 Task: Look for products in the category "Spaghetti" from Dececco only.
Action: Mouse moved to (231, 122)
Screenshot: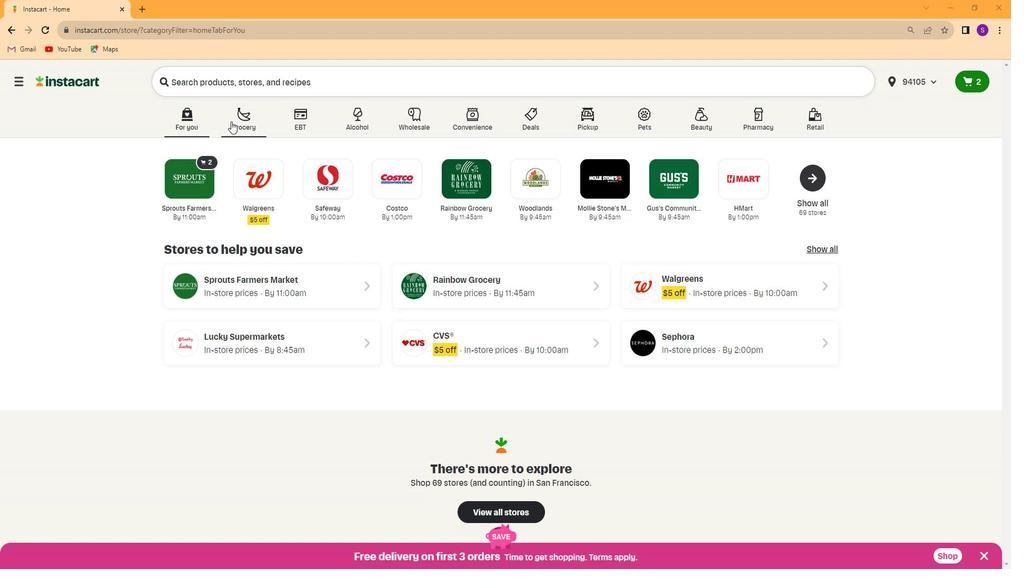 
Action: Mouse pressed left at (231, 122)
Screenshot: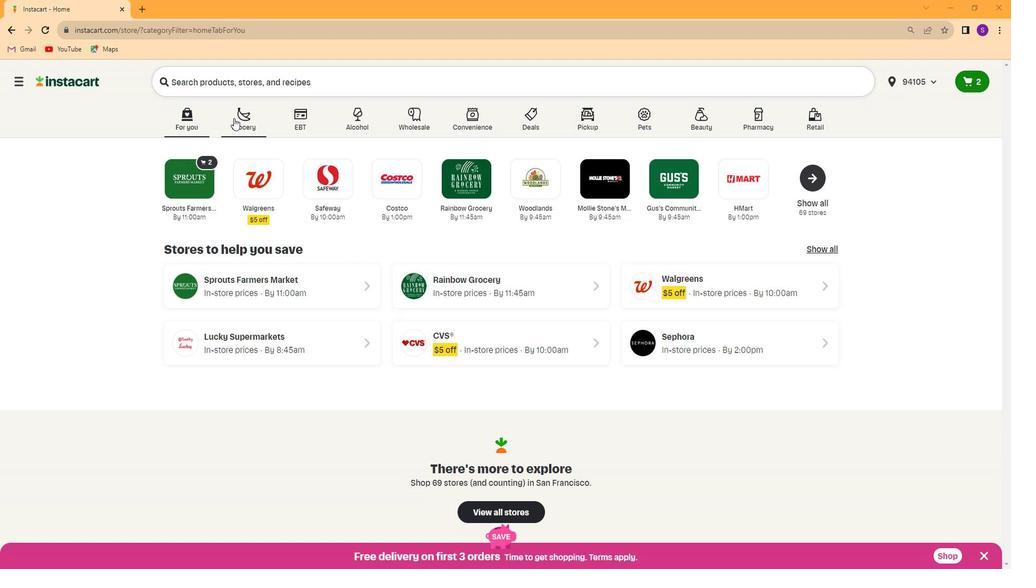 
Action: Mouse moved to (314, 187)
Screenshot: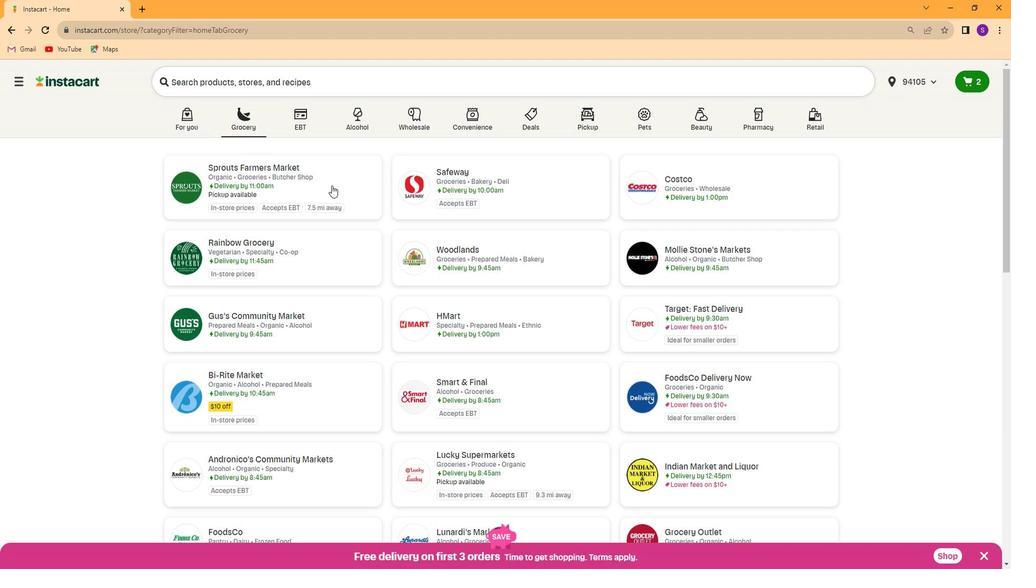 
Action: Mouse pressed left at (314, 187)
Screenshot: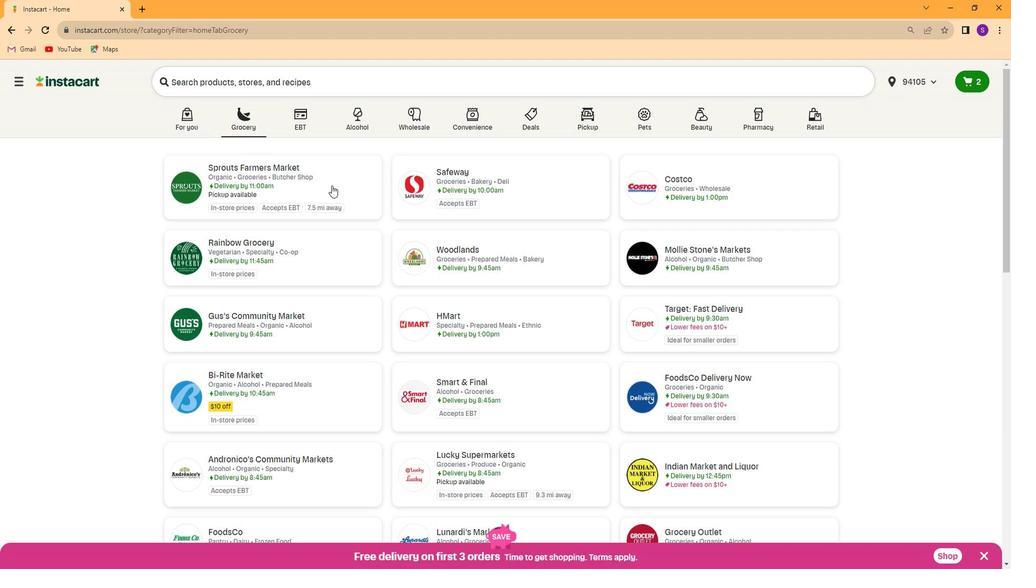 
Action: Mouse moved to (70, 385)
Screenshot: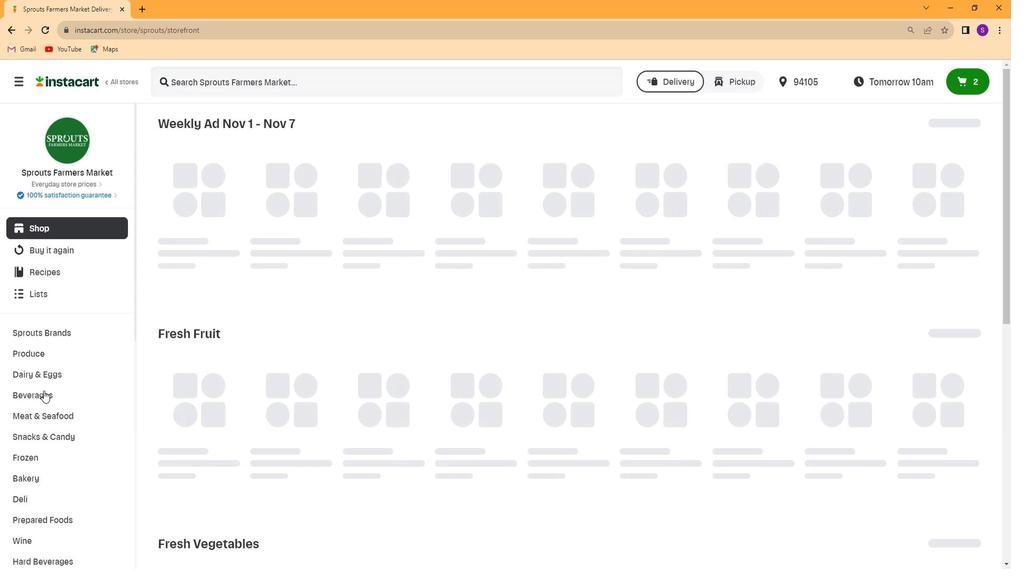 
Action: Mouse scrolled (70, 384) with delta (0, 0)
Screenshot: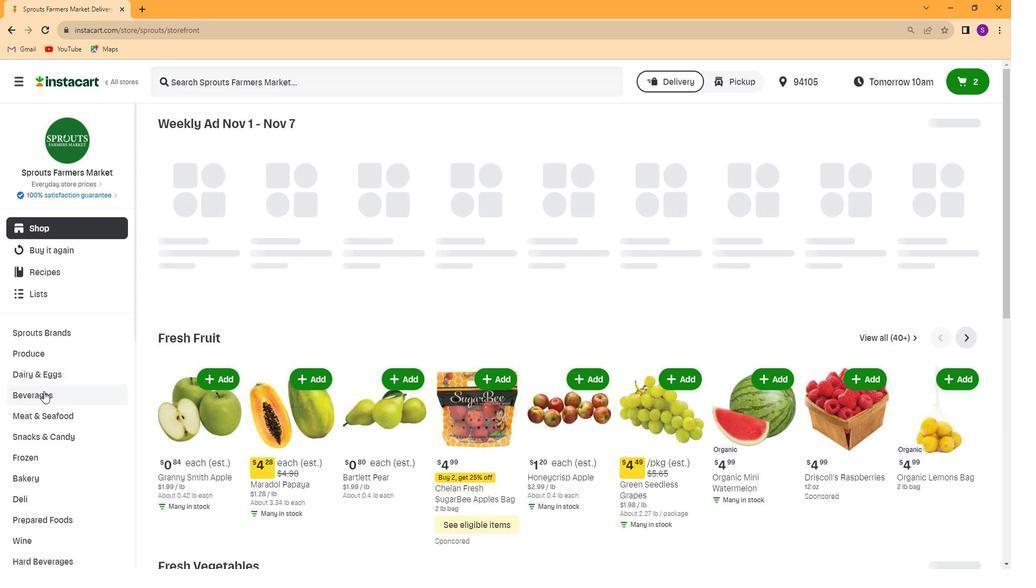 
Action: Mouse moved to (70, 385)
Screenshot: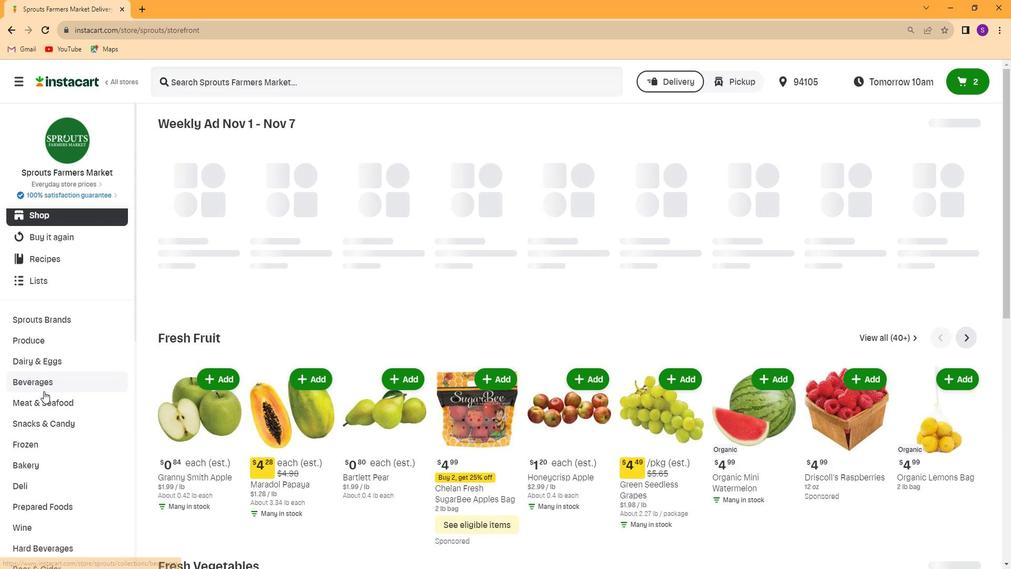 
Action: Mouse scrolled (70, 385) with delta (0, 0)
Screenshot: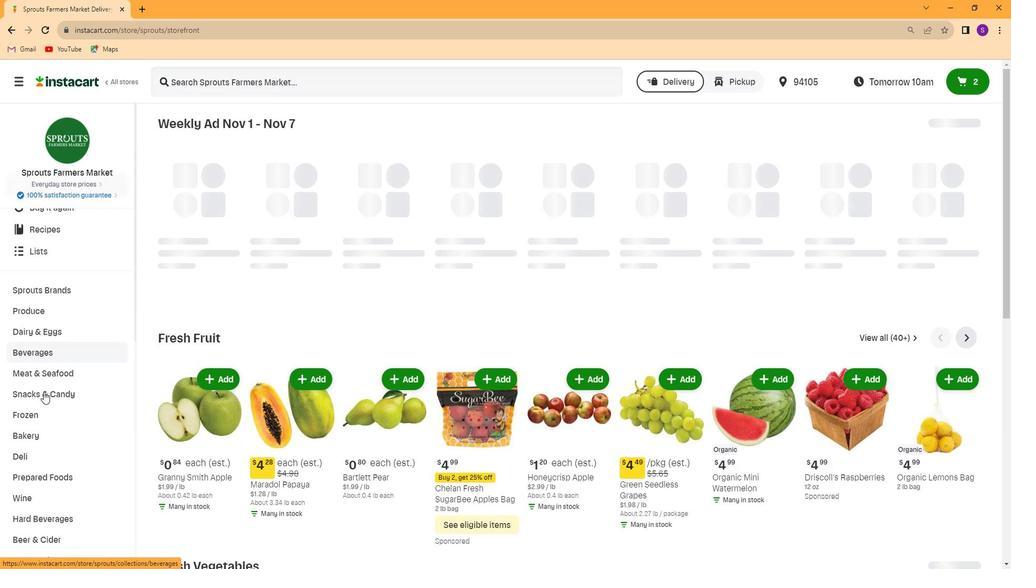 
Action: Mouse moved to (70, 386)
Screenshot: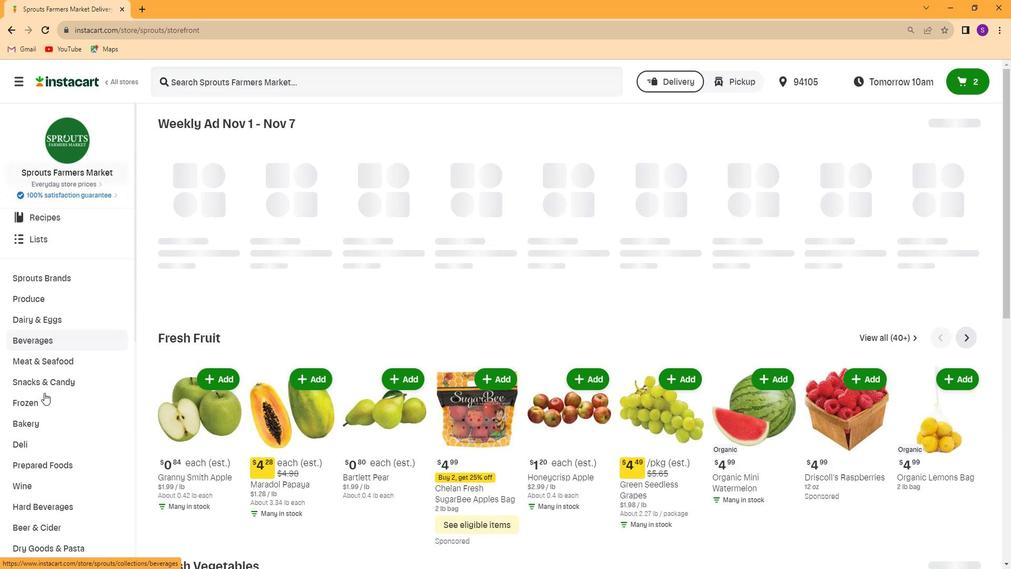 
Action: Mouse scrolled (70, 386) with delta (0, 0)
Screenshot: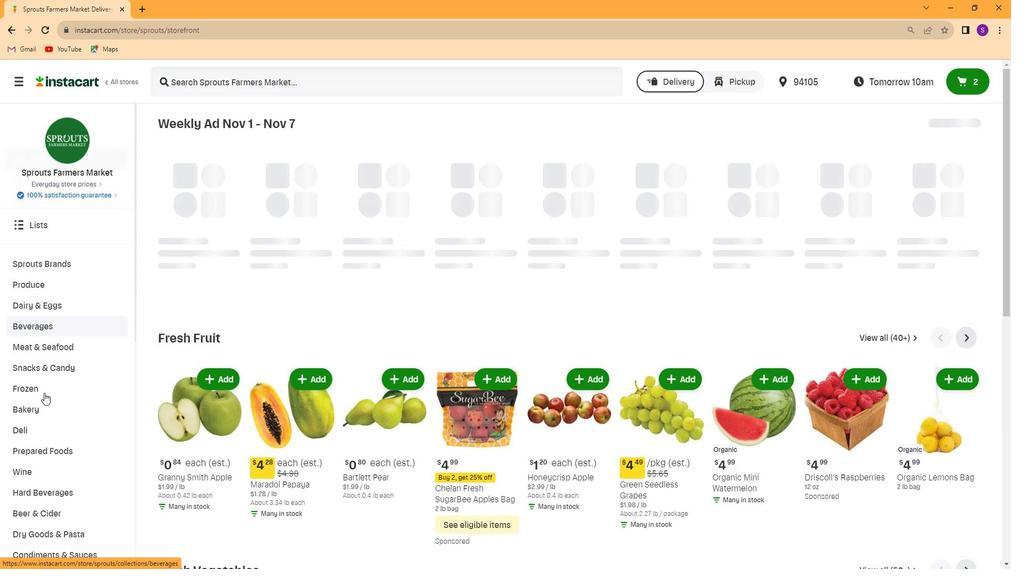 
Action: Mouse moved to (105, 430)
Screenshot: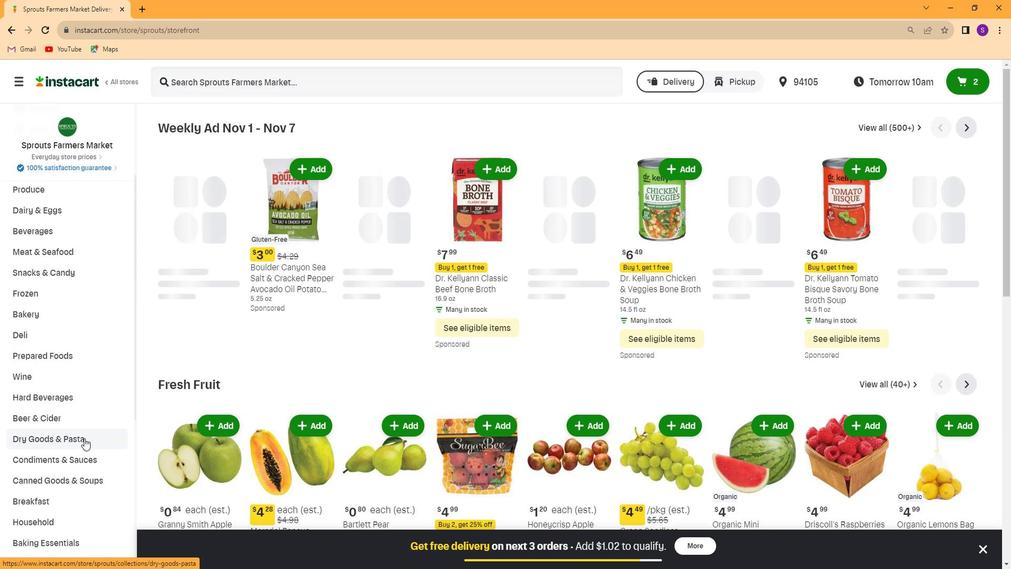
Action: Mouse pressed left at (105, 430)
Screenshot: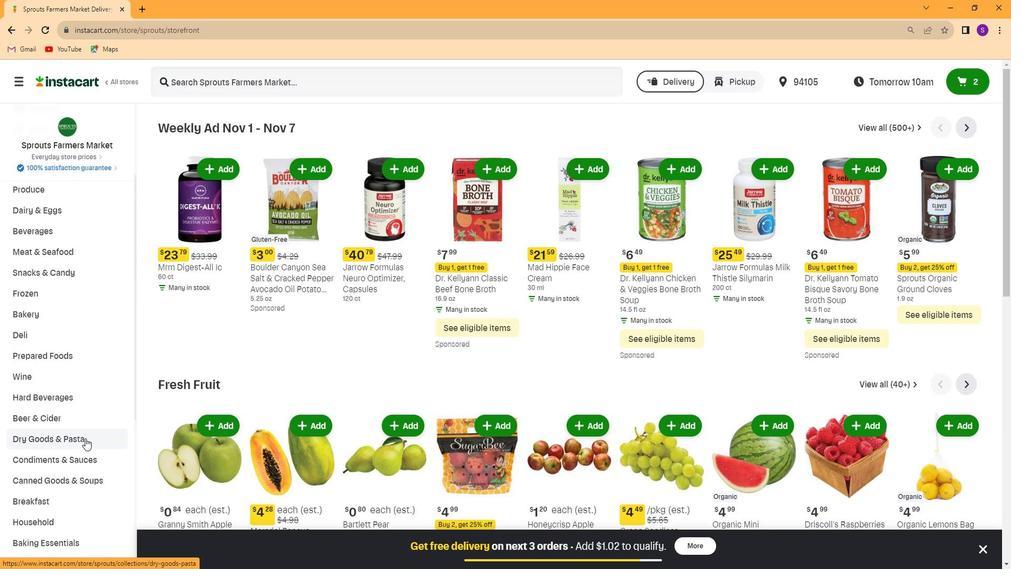 
Action: Mouse moved to (324, 152)
Screenshot: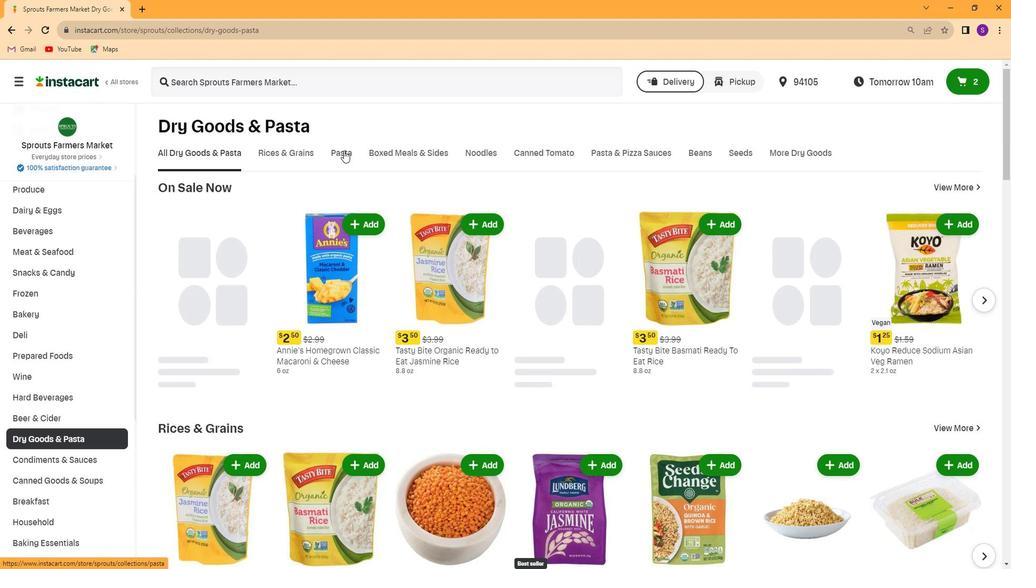 
Action: Mouse pressed left at (324, 152)
Screenshot: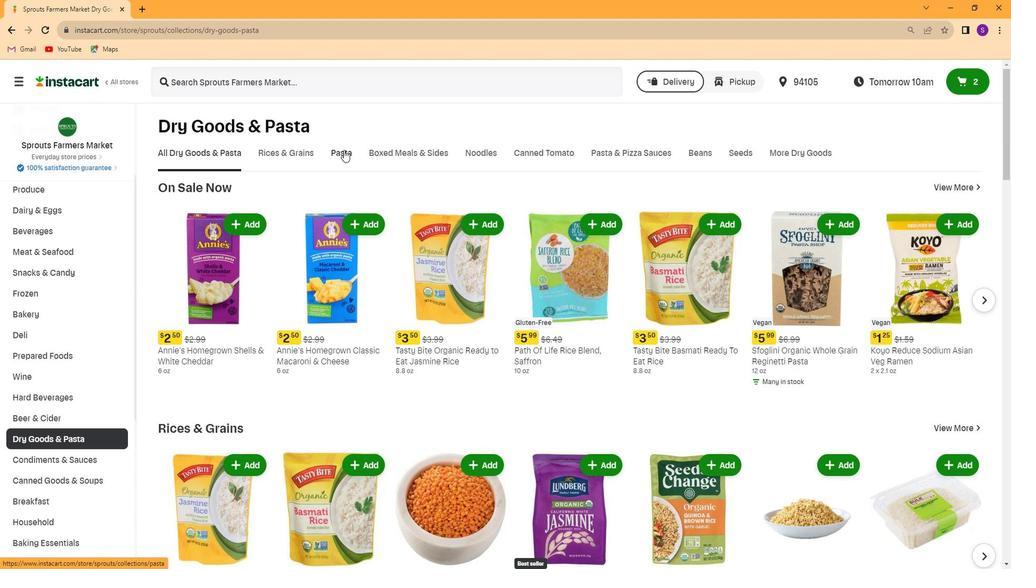 
Action: Mouse moved to (232, 200)
Screenshot: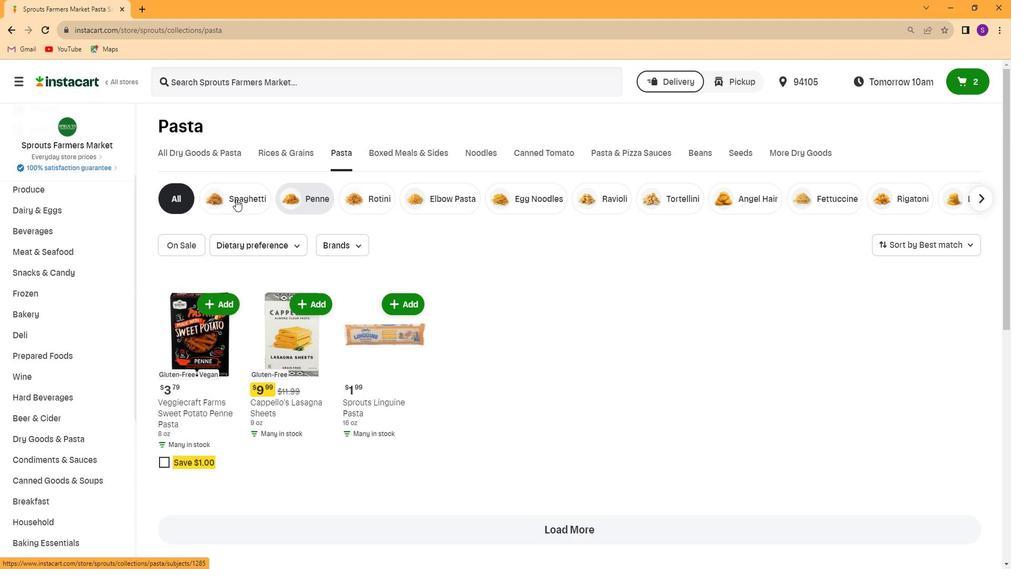 
Action: Mouse pressed left at (232, 200)
Screenshot: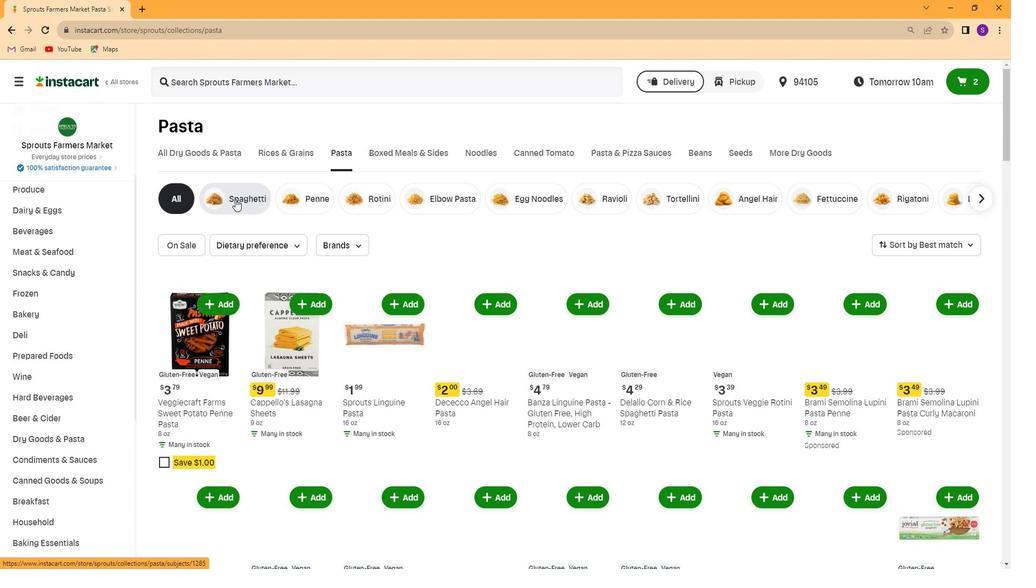 
Action: Mouse moved to (328, 246)
Screenshot: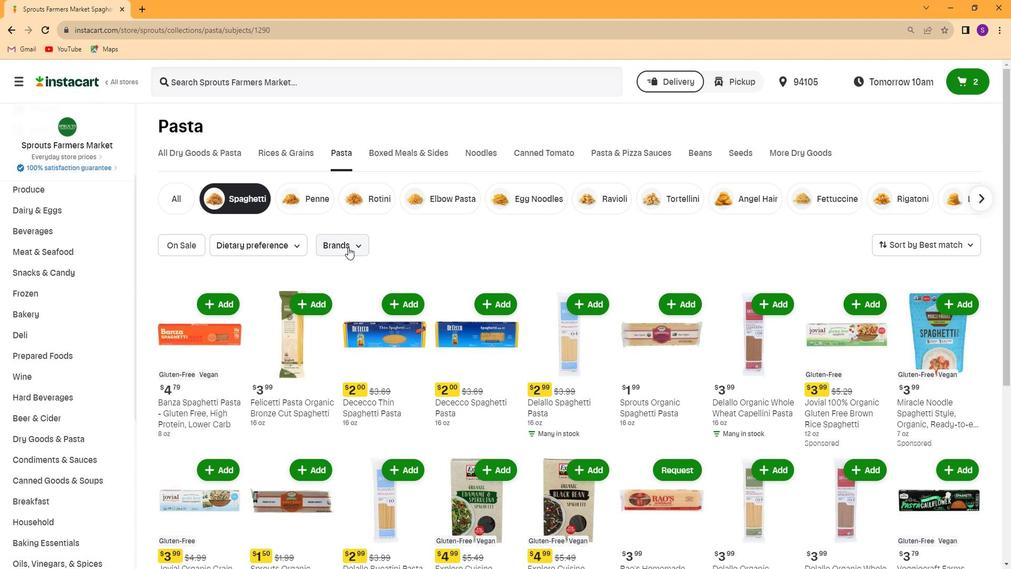 
Action: Mouse pressed left at (328, 246)
Screenshot: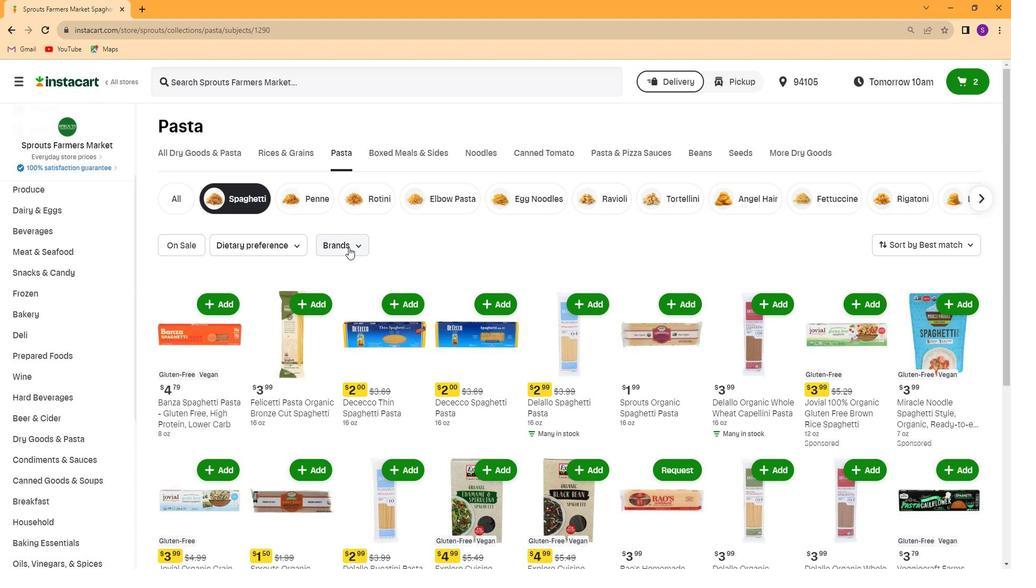 
Action: Mouse moved to (345, 308)
Screenshot: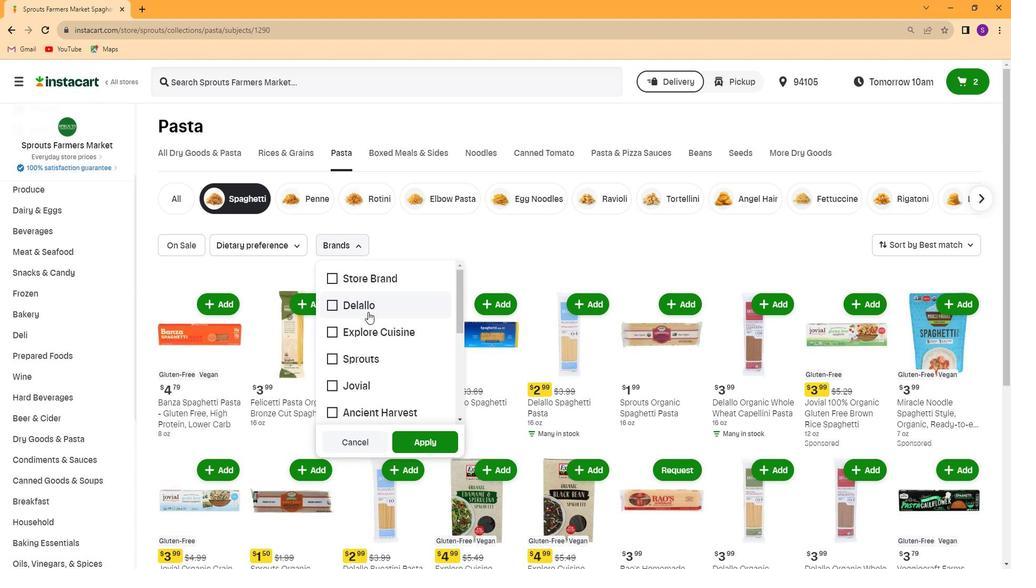 
Action: Mouse scrolled (345, 307) with delta (0, 0)
Screenshot: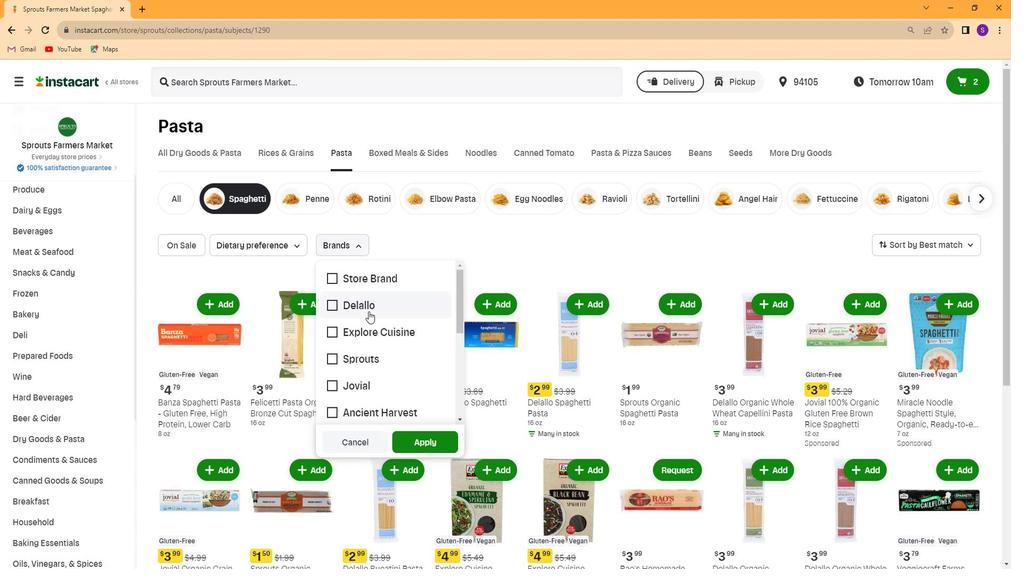 
Action: Mouse moved to (346, 324)
Screenshot: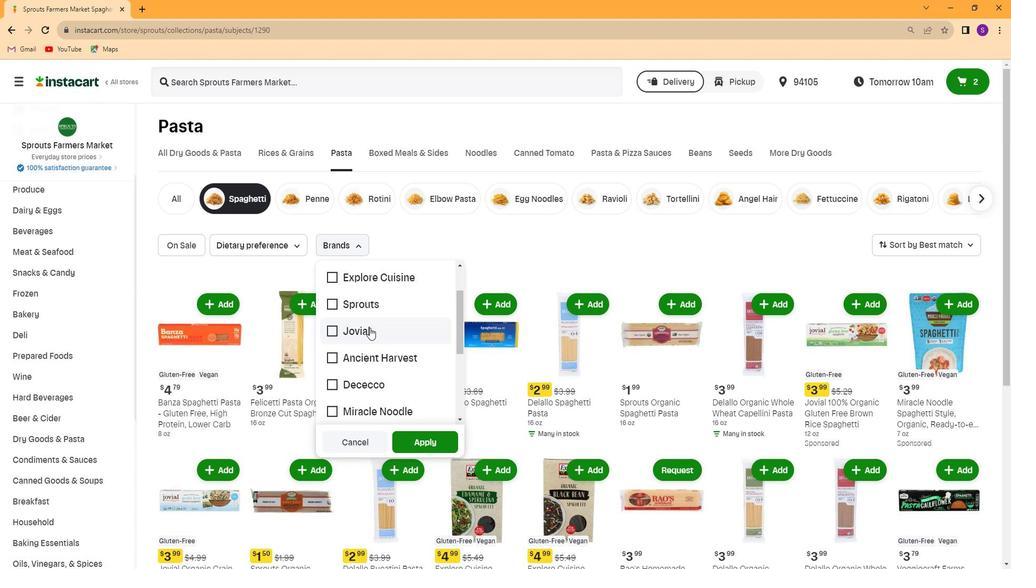 
Action: Mouse scrolled (346, 324) with delta (0, 0)
Screenshot: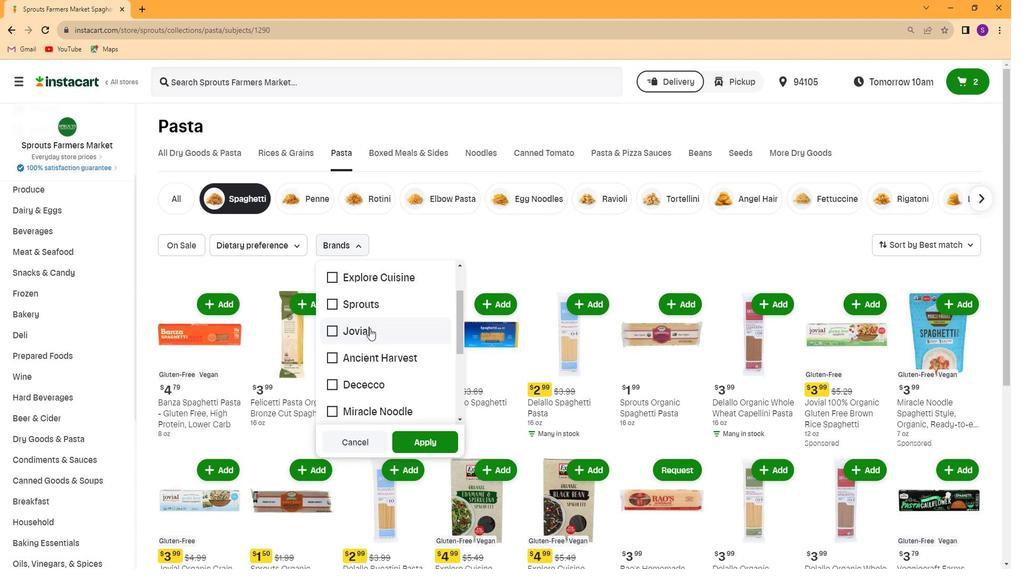 
Action: Mouse moved to (349, 324)
Screenshot: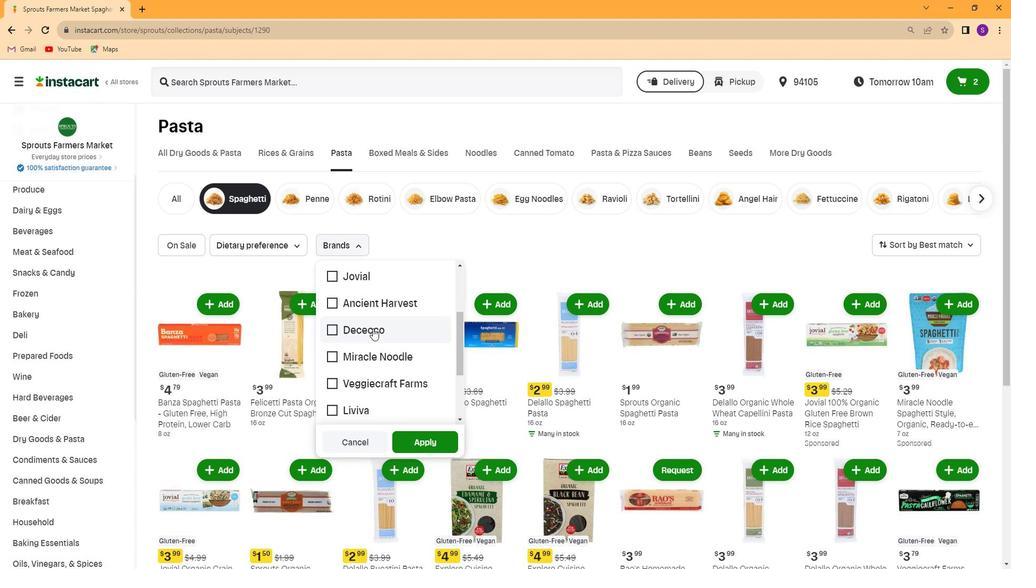 
Action: Mouse pressed left at (349, 324)
Screenshot: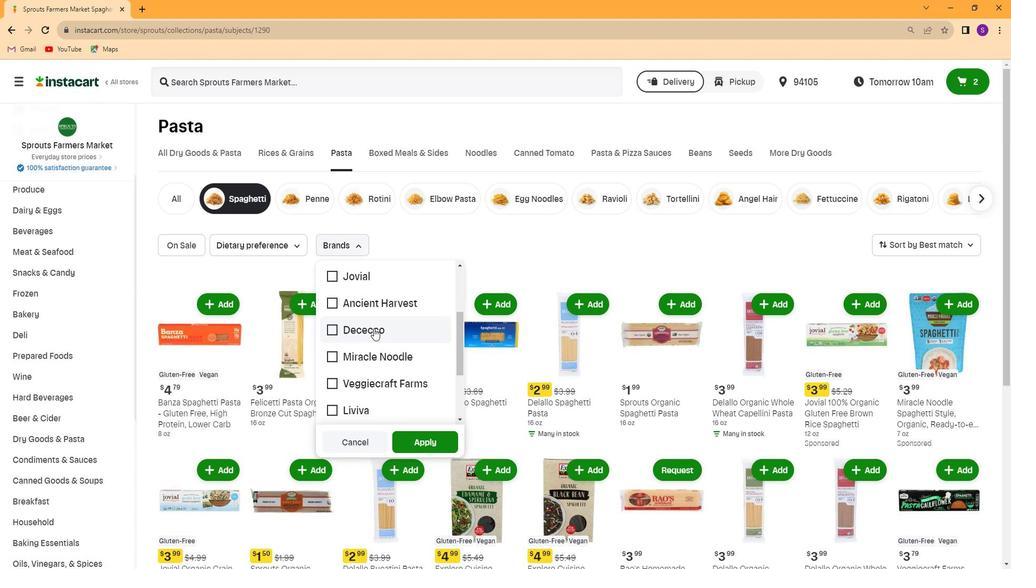 
Action: Mouse moved to (396, 435)
Screenshot: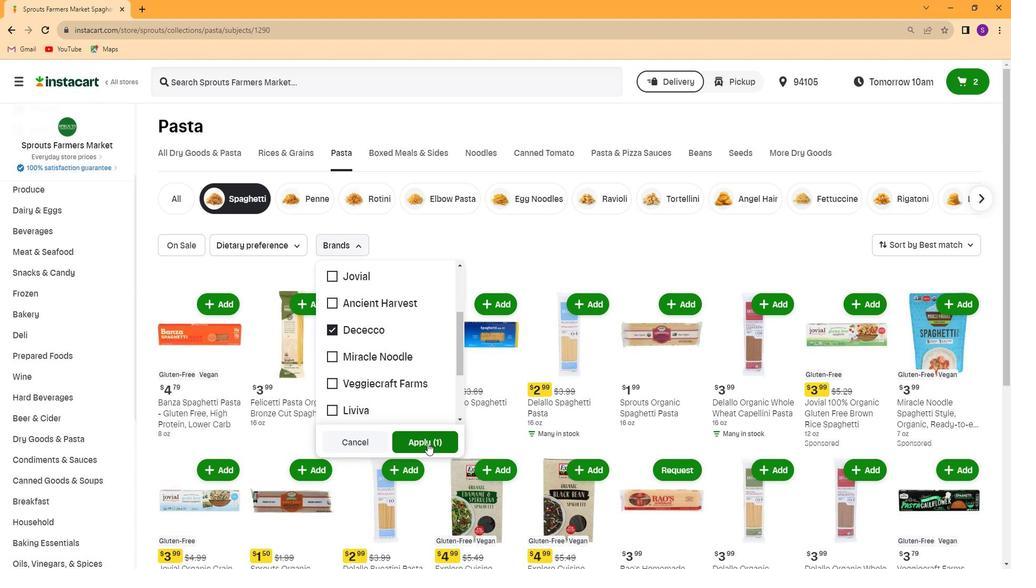 
Action: Mouse pressed left at (396, 435)
Screenshot: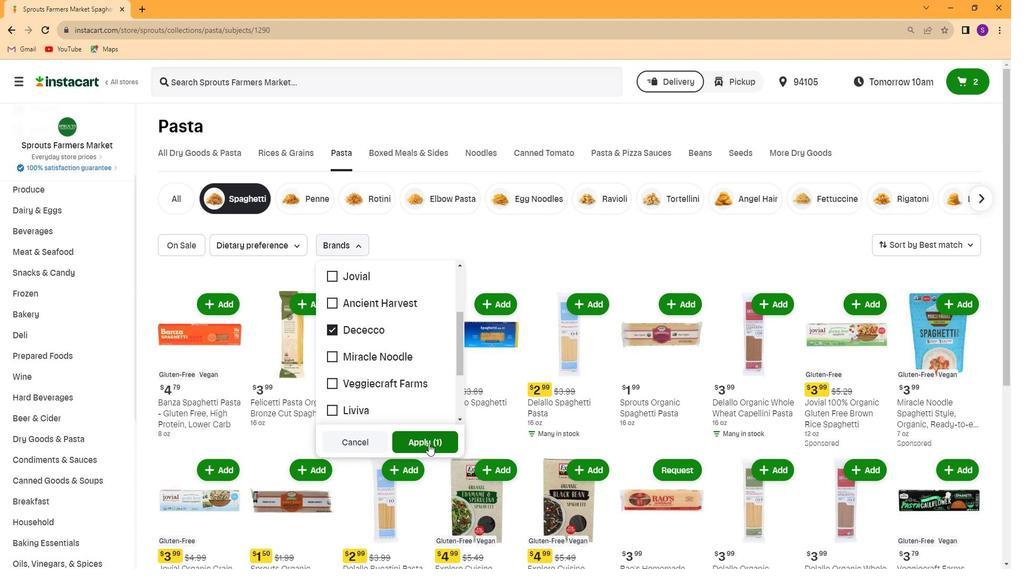 
Action: Mouse moved to (456, 429)
Screenshot: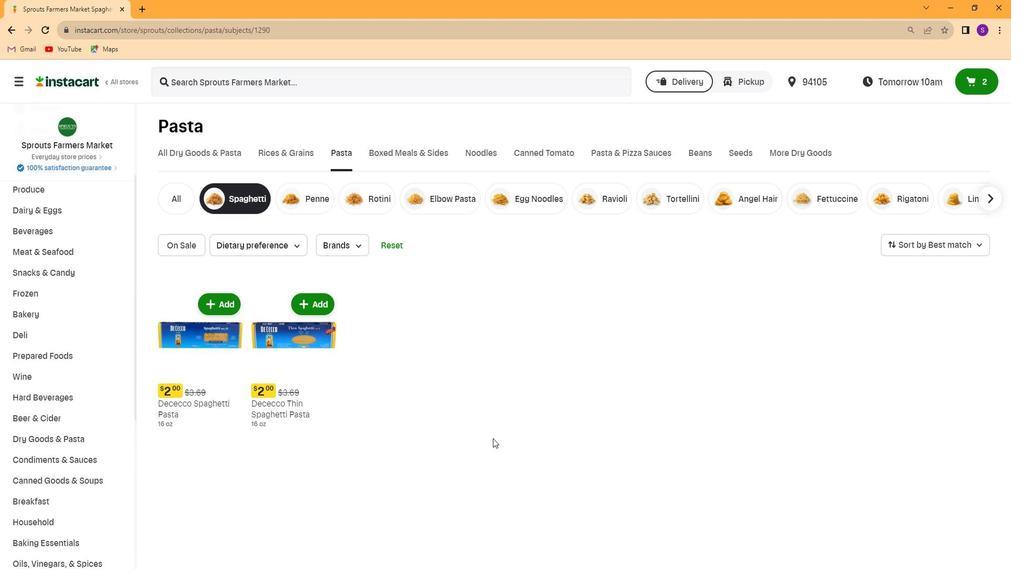 
